Task: Create New Vendor with Vendor Name: A. T. Cross Company, Billing Address Line1: 976 Peg Shop Ave., Billing Address Line2: Venice, Billing Address Line3: TX 77908
Action: Mouse moved to (148, 29)
Screenshot: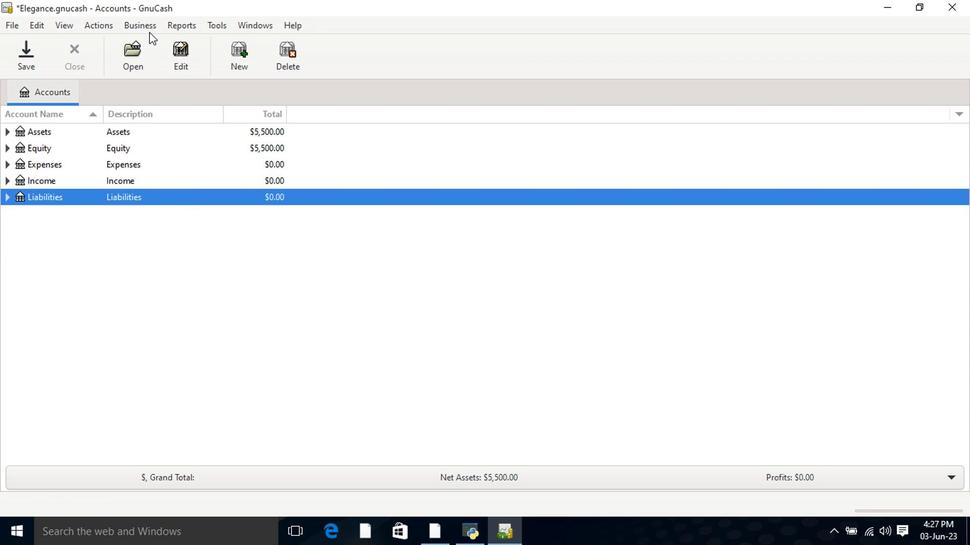 
Action: Mouse pressed left at (148, 29)
Screenshot: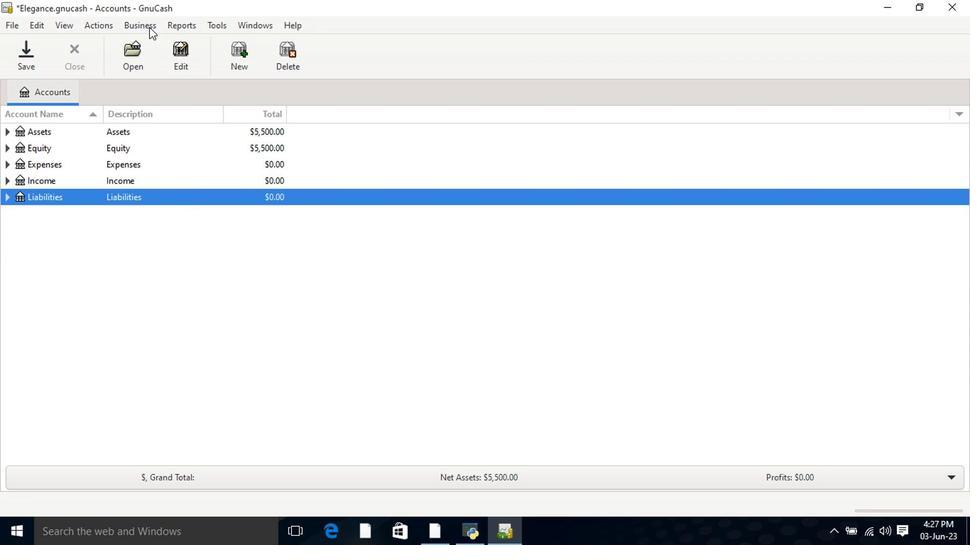 
Action: Mouse moved to (157, 63)
Screenshot: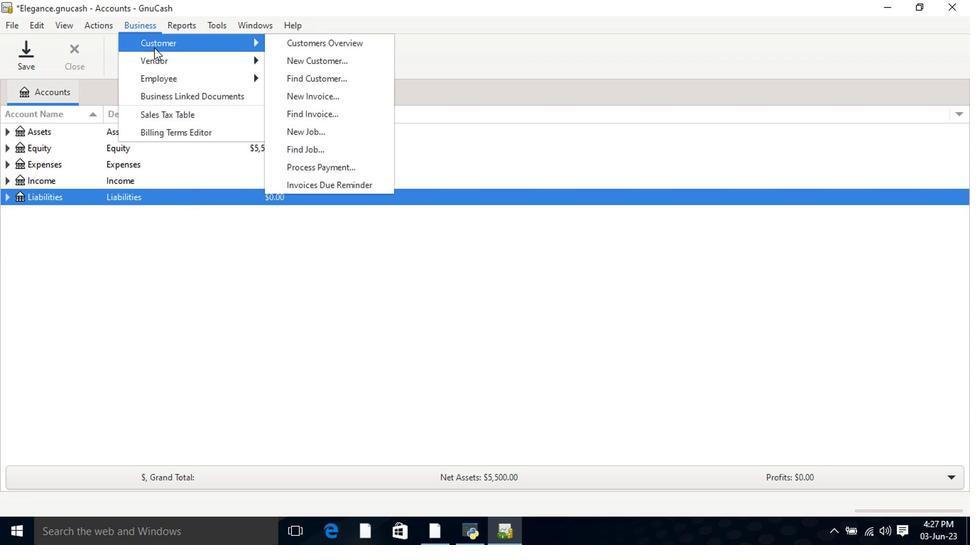 
Action: Mouse pressed left at (157, 63)
Screenshot: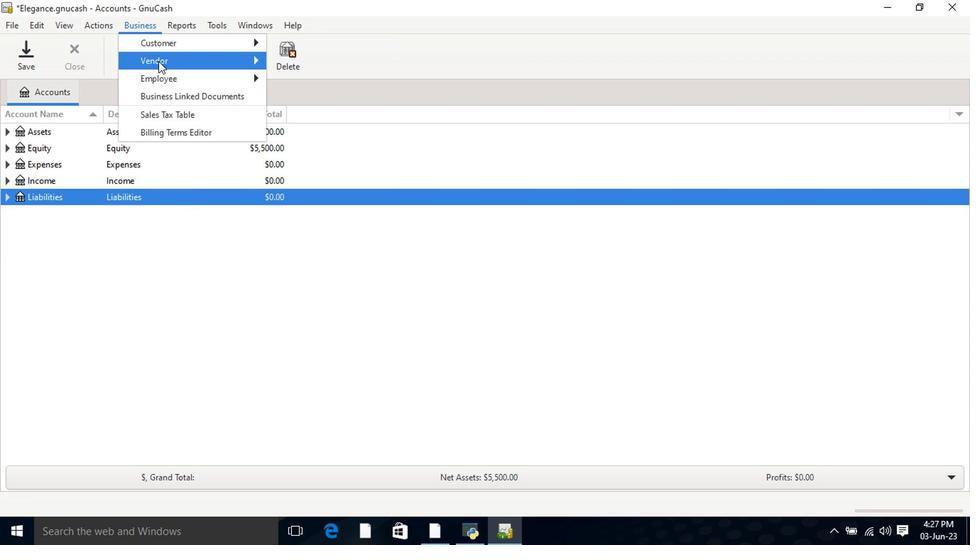 
Action: Mouse moved to (319, 86)
Screenshot: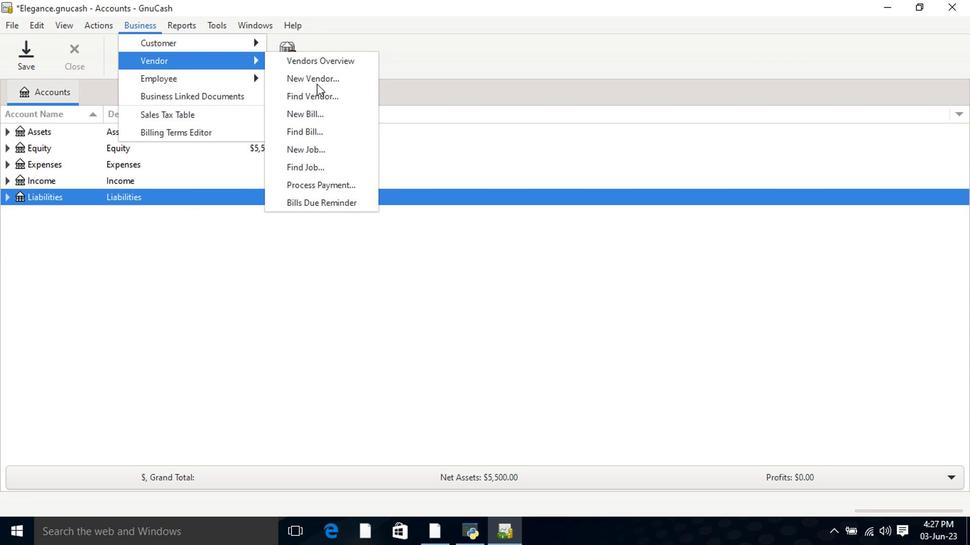 
Action: Mouse pressed left at (319, 86)
Screenshot: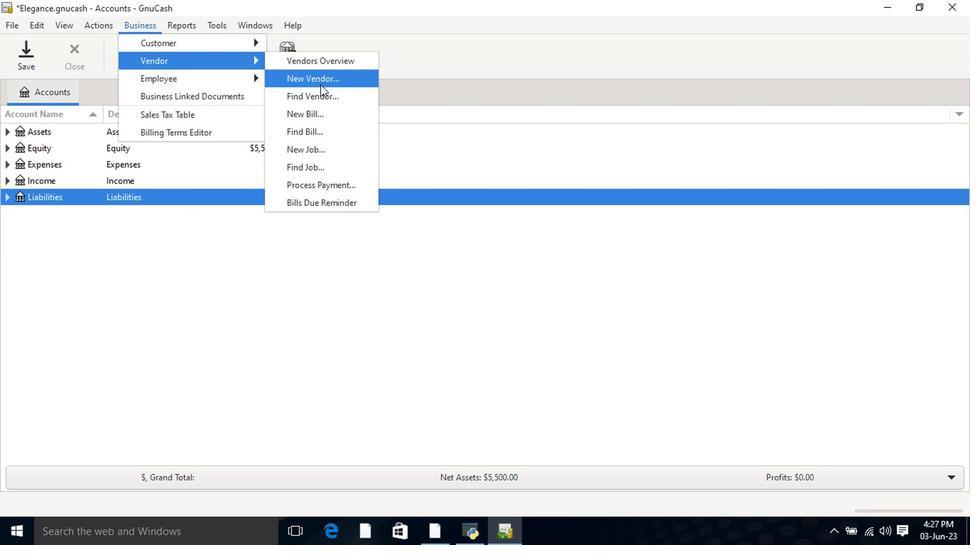 
Action: Mouse moved to (529, 154)
Screenshot: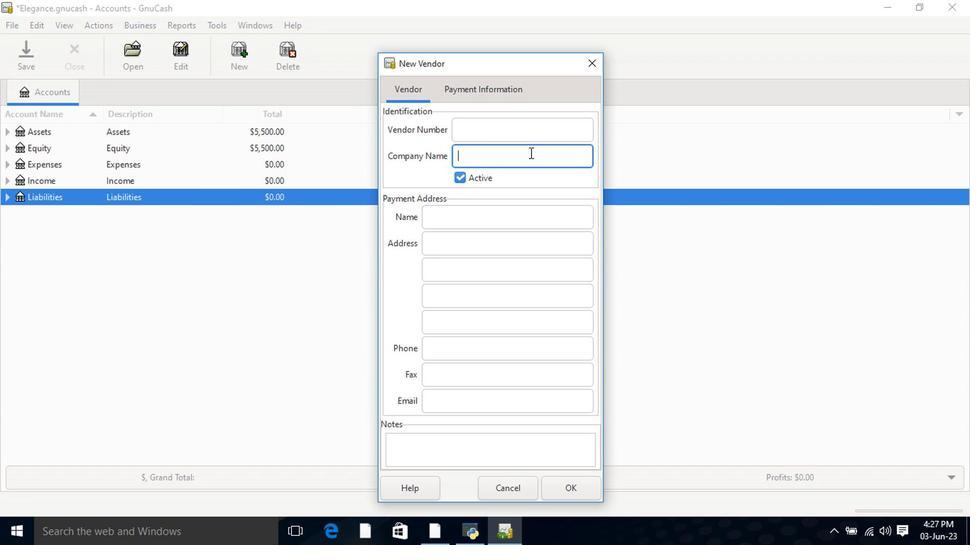 
Action: Key pressed <Key.shift>A.<Key.space><Key.shift>T.<Key.space><Key.shift>Cross<Key.tab><Key.tab><Key.tab>976<Key.space><Key.shift>Peg<Key.space><Key.shift>Shop<Key.space><Key.shift>Ave.<Key.tab><Key.shift><Key.shift><Key.shift><Key.shift><Key.shift><Key.shift><Key.shift><Key.shift><Key.shift><Key.shift><Key.shift>Venice<Key.tab><Key.shift><Key.shift><Key.shift><Key.shift><Key.shift><Key.shift><Key.shift><Key.shift><Key.shift><Key.shift><Key.shift><Key.shift><Key.shift><Key.shift><Key.shift><Key.shift><Key.shift>TX<Key.space>77908<Key.tab><Key.tab>
Screenshot: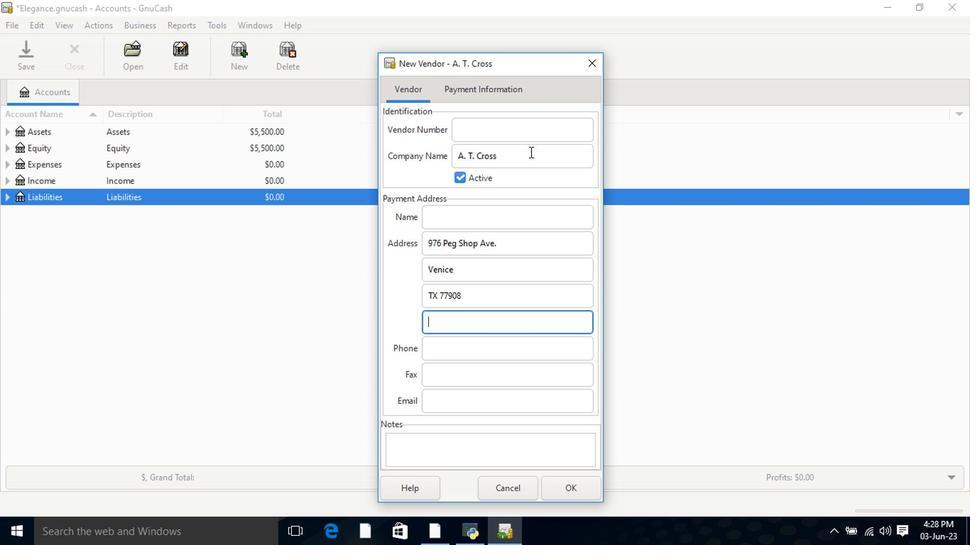 
Action: Mouse moved to (479, 93)
Screenshot: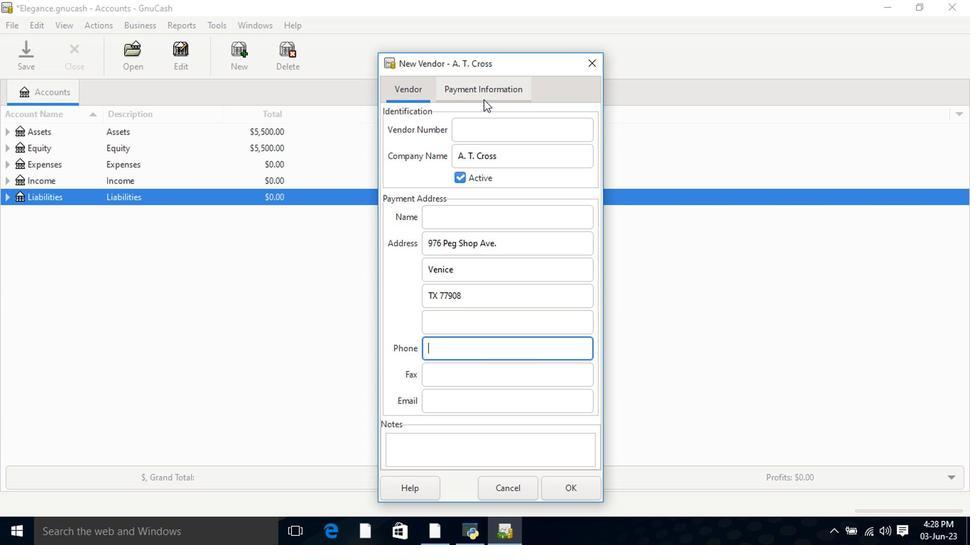 
Action: Mouse pressed left at (479, 93)
Screenshot: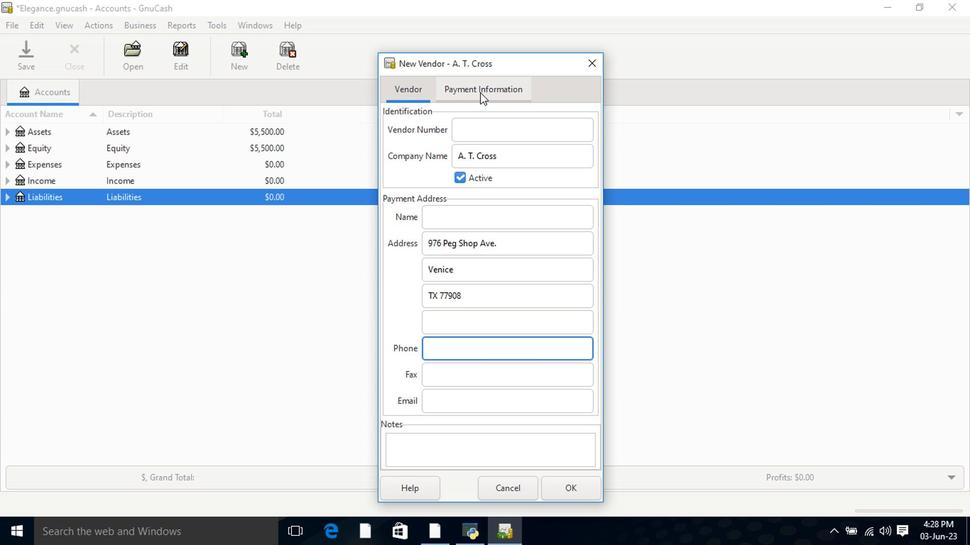 
Action: Mouse moved to (562, 492)
Screenshot: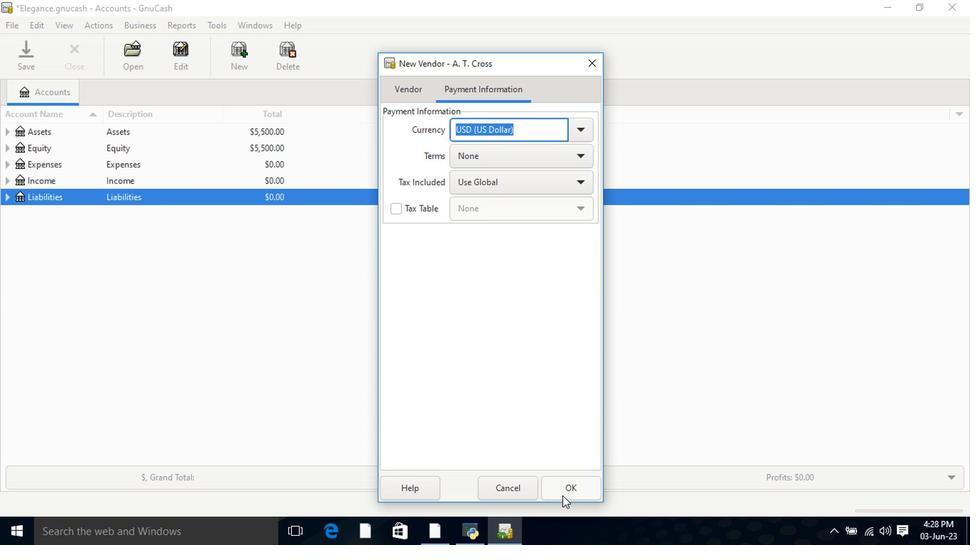 
Action: Mouse pressed left at (562, 492)
Screenshot: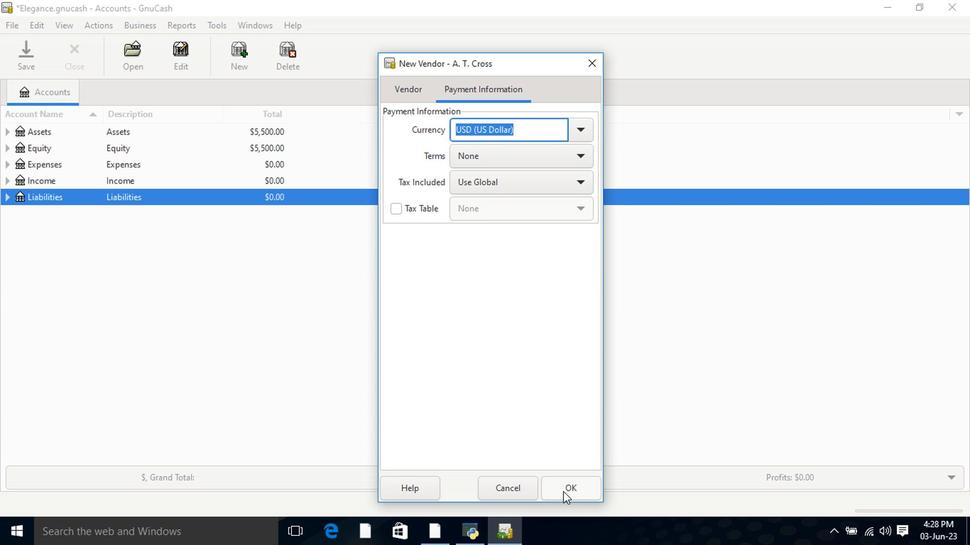 
